Task: In the  document diagram.epub. Below name insert the link: 'in.linkedin.com' Insert Dropdown below the link: Project Status  'Select Not started 'Insert Header and write  "LunaTech" . Change font style to  Yellow Tail
Action: Mouse moved to (384, 430)
Screenshot: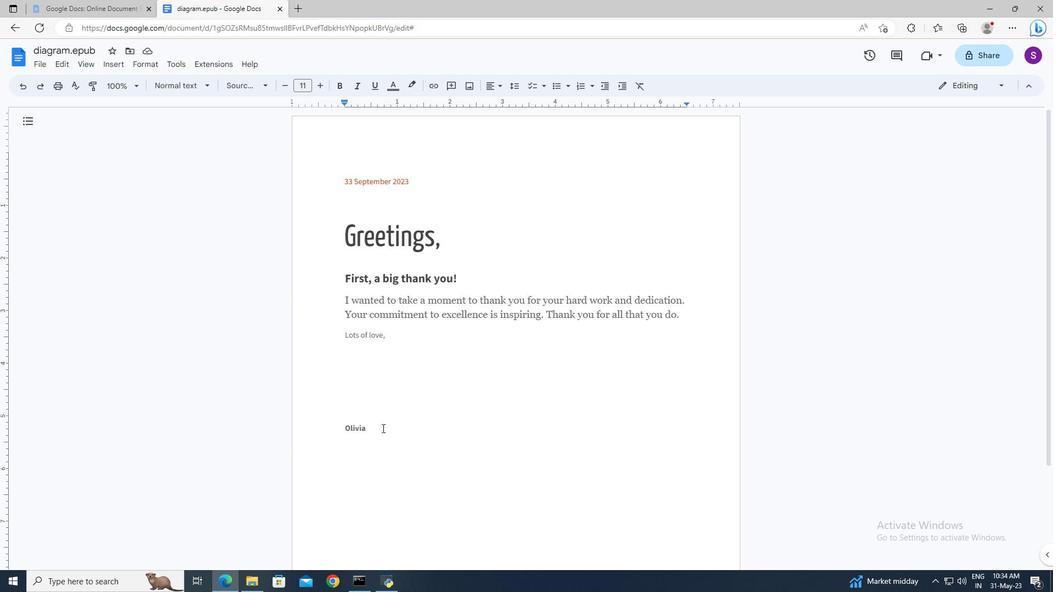 
Action: Mouse pressed left at (384, 430)
Screenshot: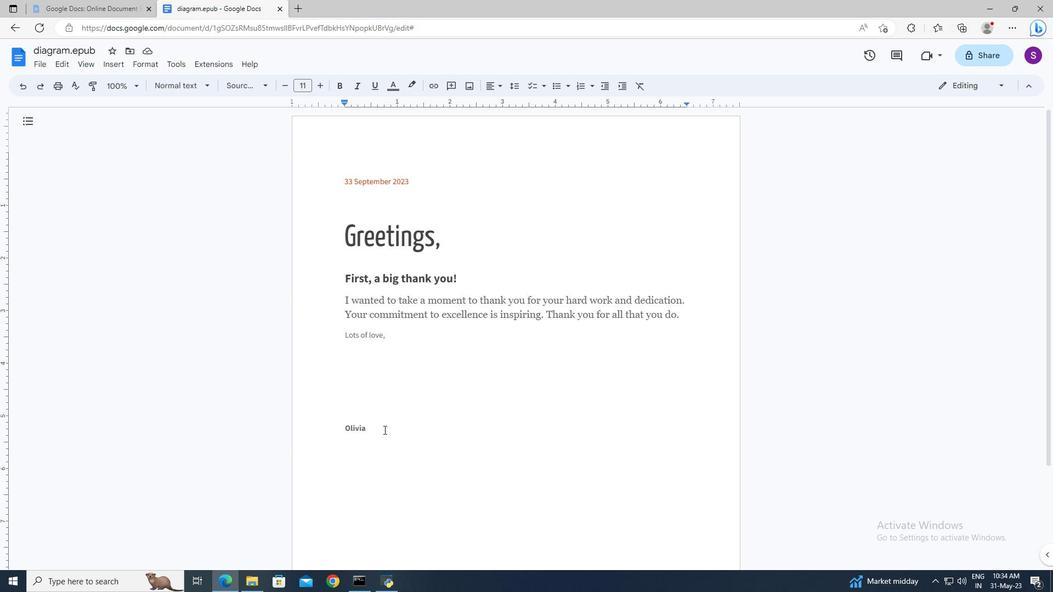 
Action: Key pressed <Key.enter>
Screenshot: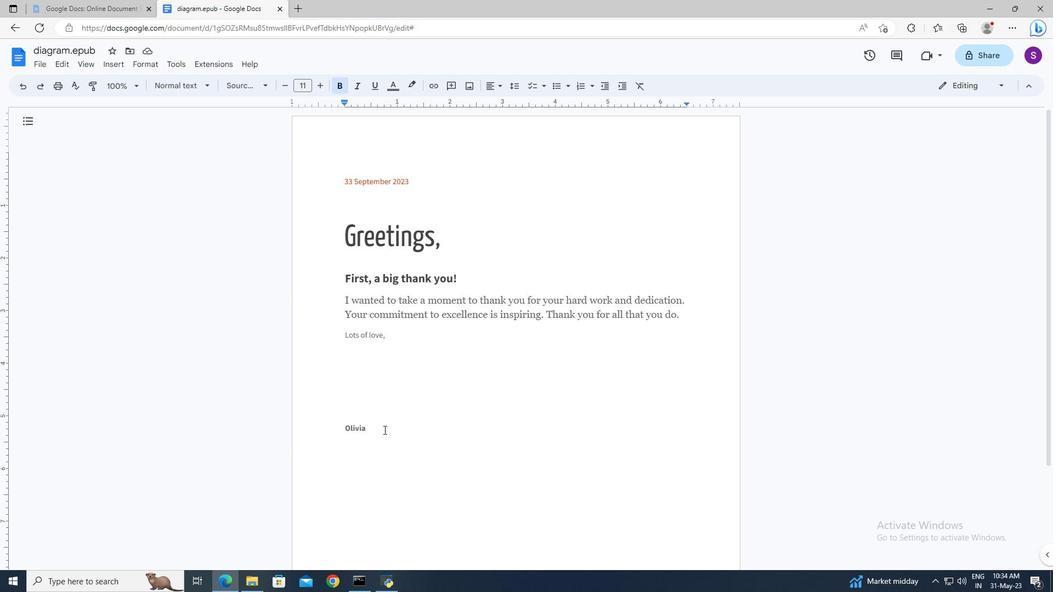 
Action: Mouse moved to (116, 61)
Screenshot: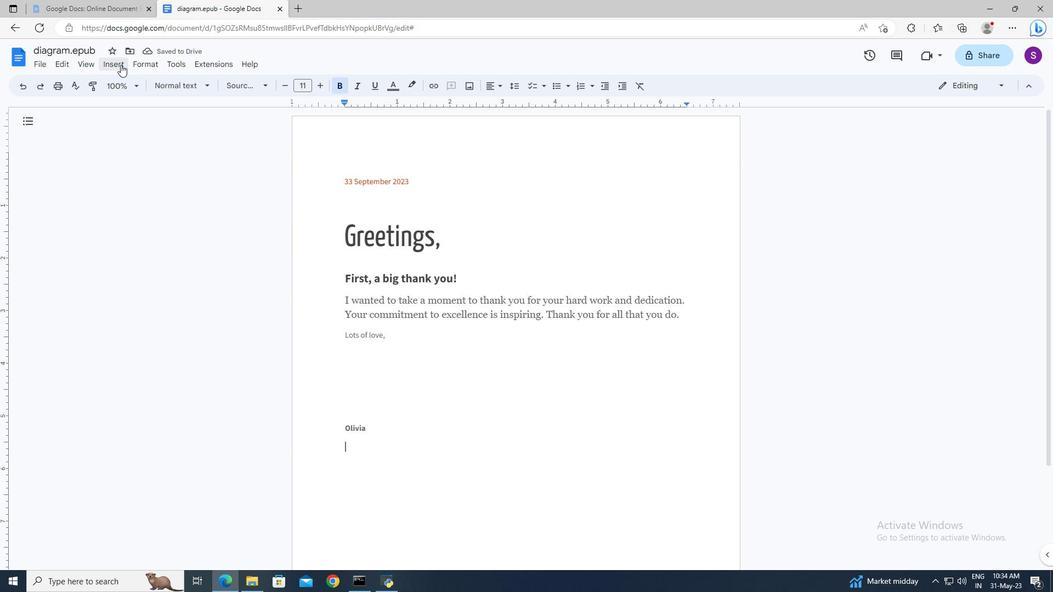 
Action: Mouse pressed left at (116, 61)
Screenshot: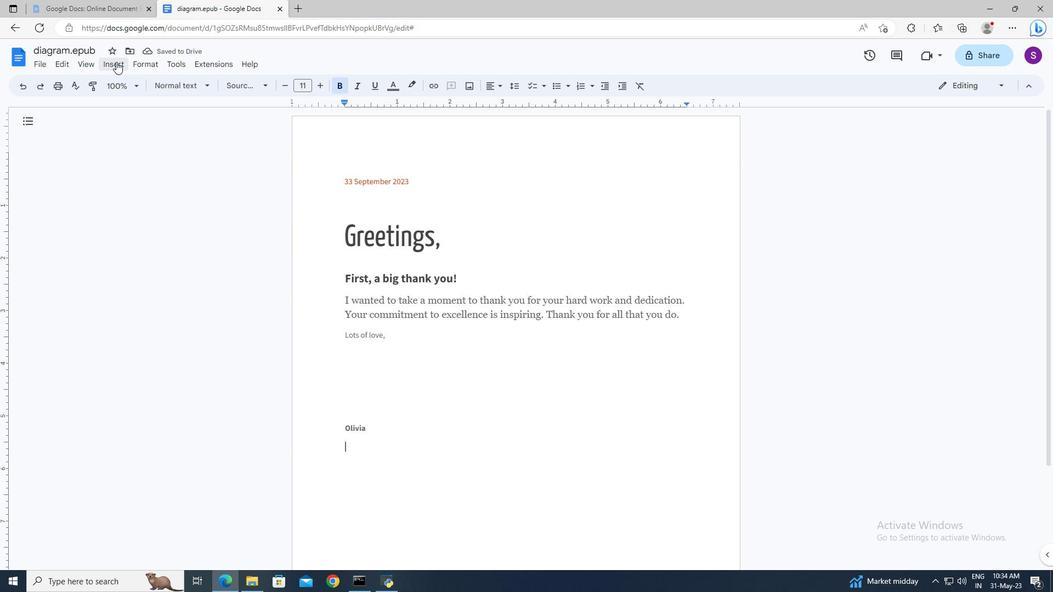 
Action: Mouse moved to (139, 398)
Screenshot: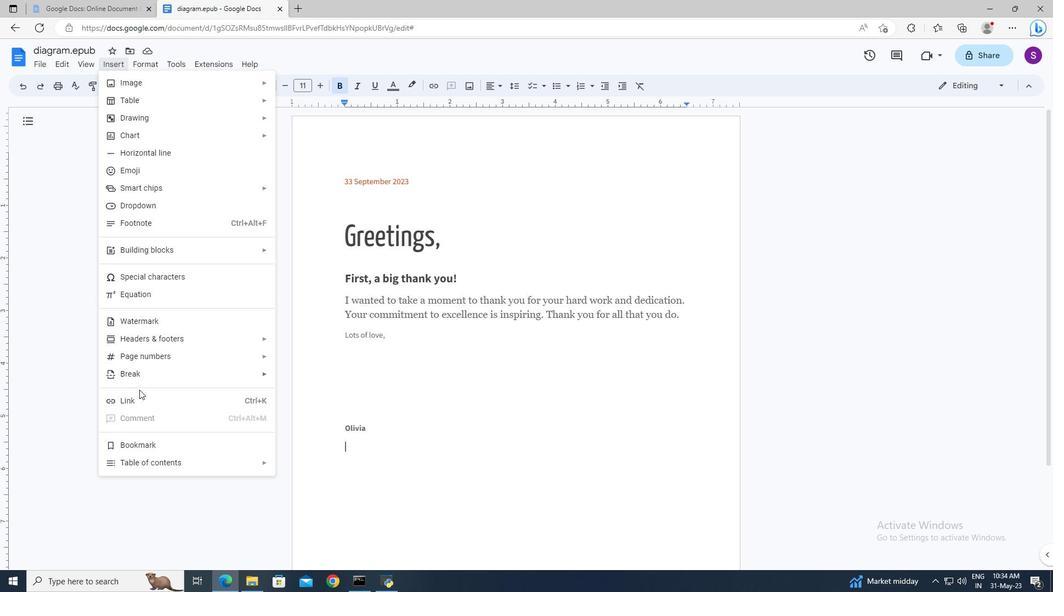 
Action: Mouse pressed left at (139, 398)
Screenshot: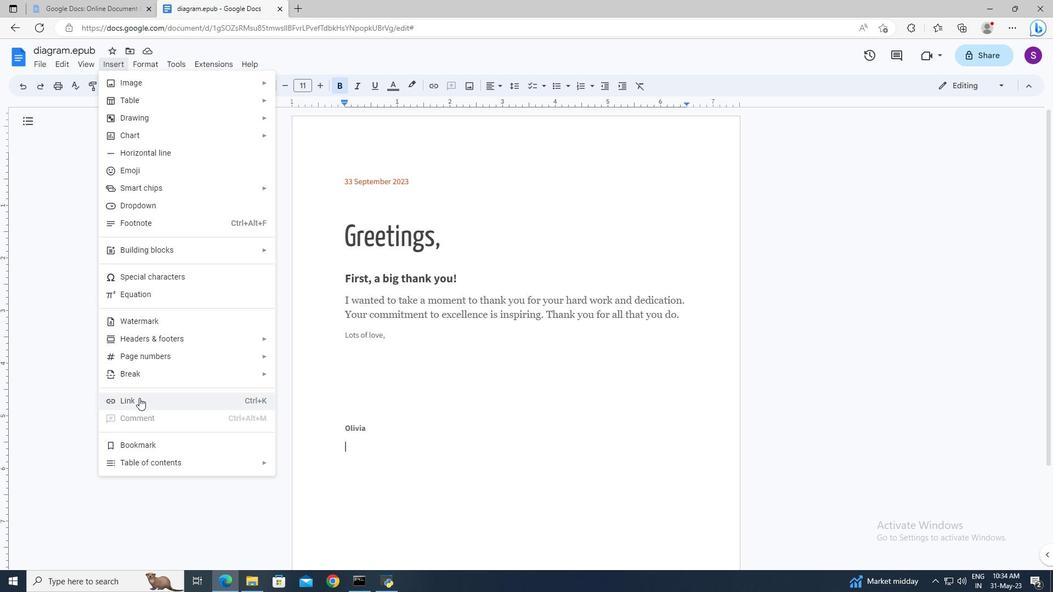 
Action: Mouse moved to (140, 398)
Screenshot: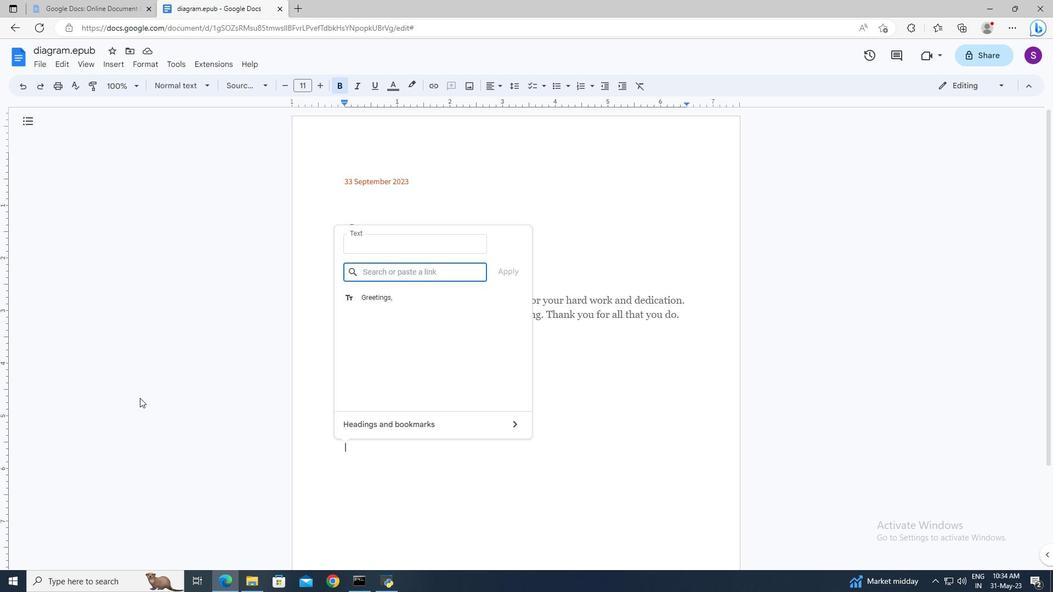 
Action: Key pressed in.linkedin.com<Key.enter>
Screenshot: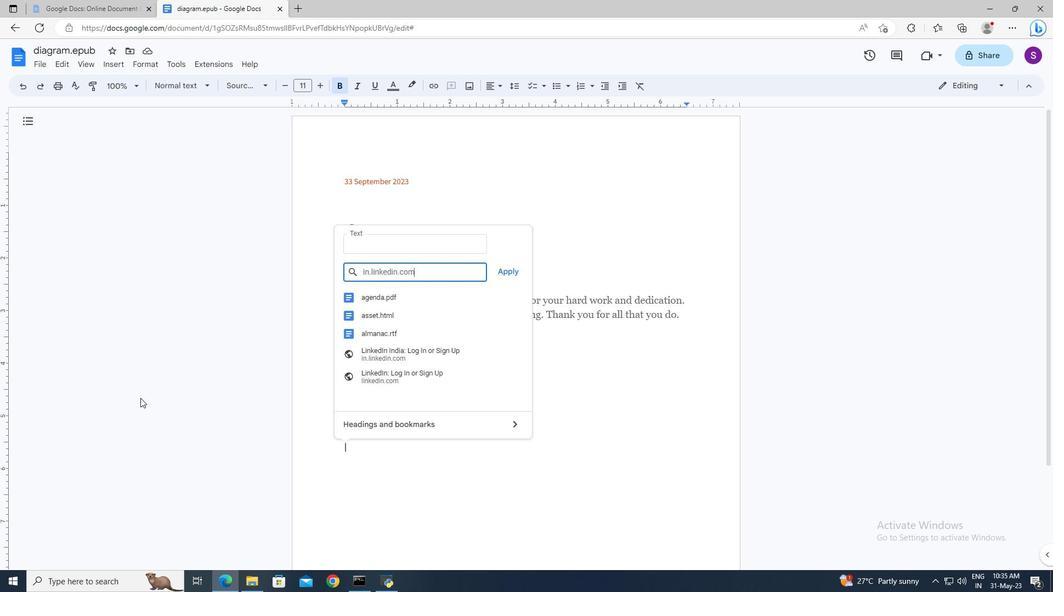 
Action: Mouse moved to (374, 463)
Screenshot: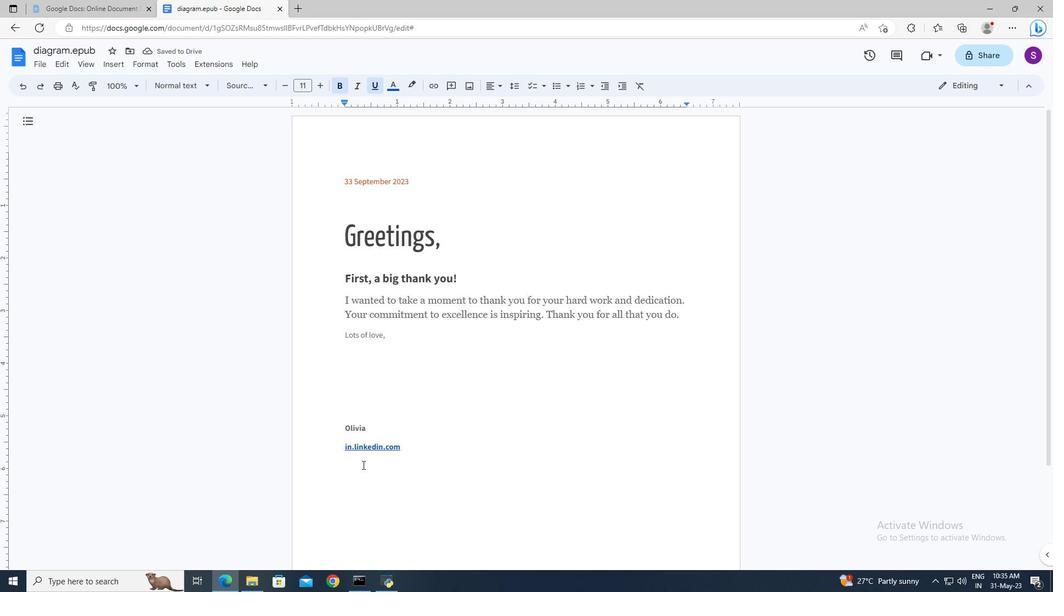 
Action: Key pressed <Key.enter>
Screenshot: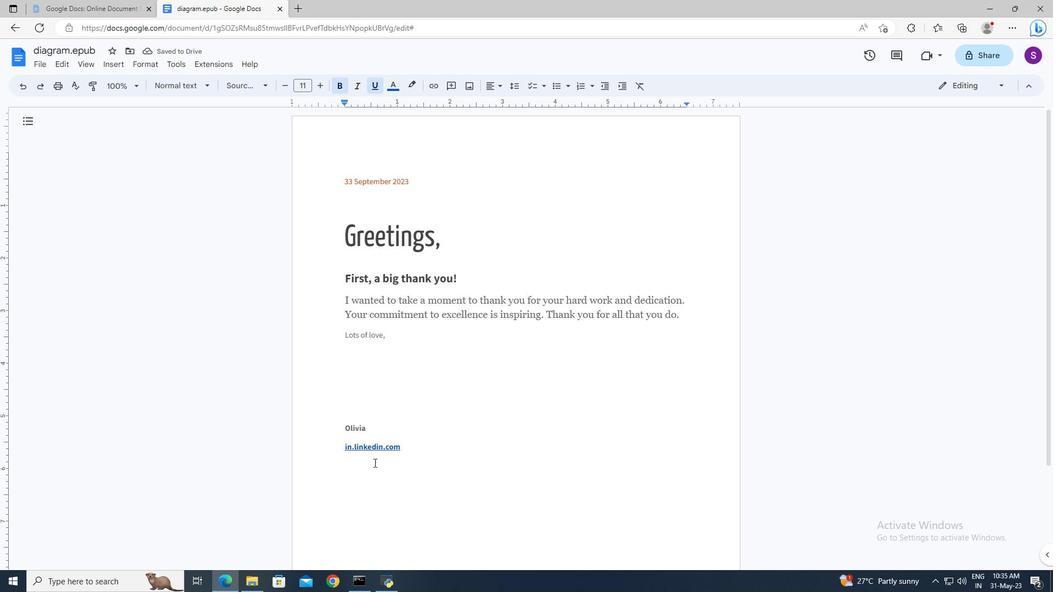 
Action: Mouse moved to (123, 64)
Screenshot: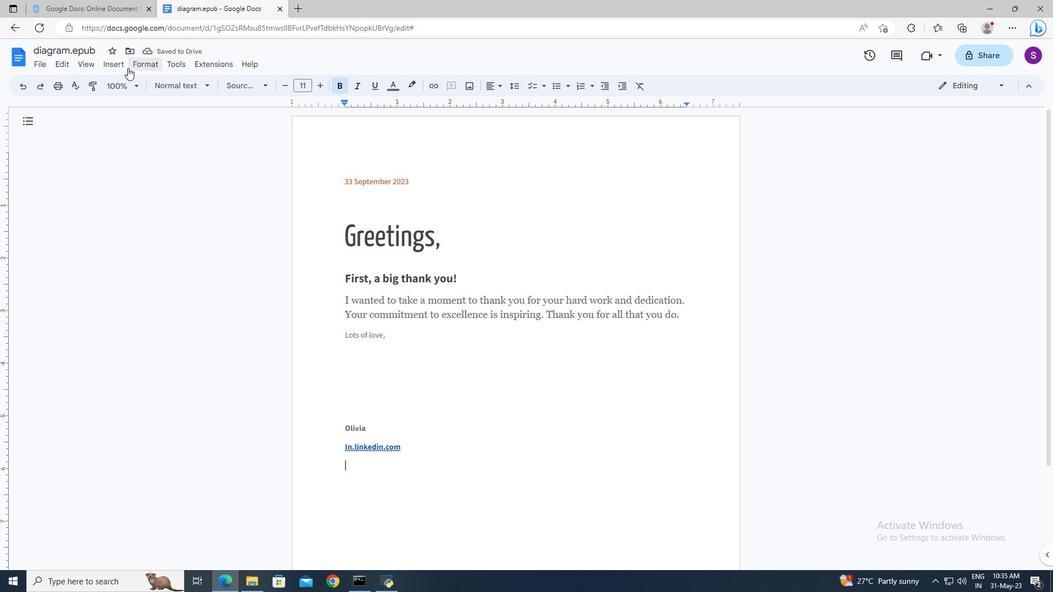 
Action: Mouse pressed left at (123, 64)
Screenshot: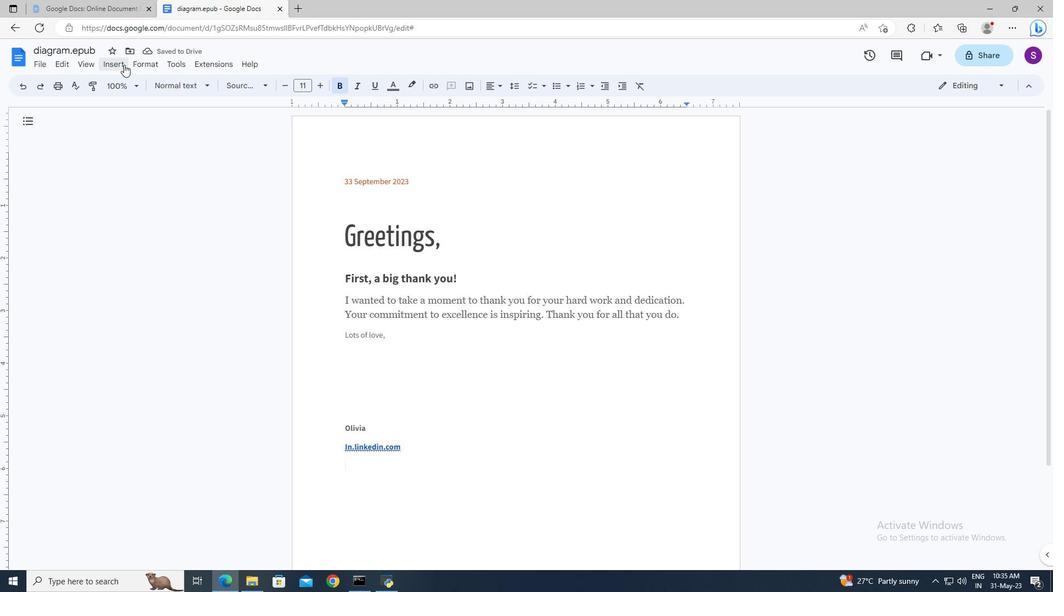 
Action: Mouse moved to (134, 203)
Screenshot: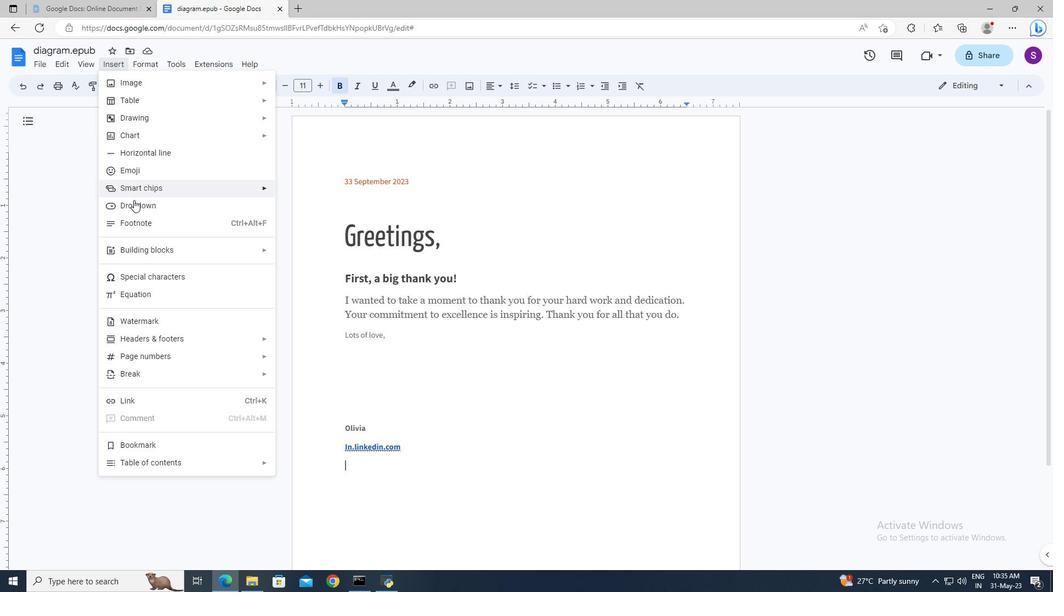 
Action: Mouse pressed left at (134, 203)
Screenshot: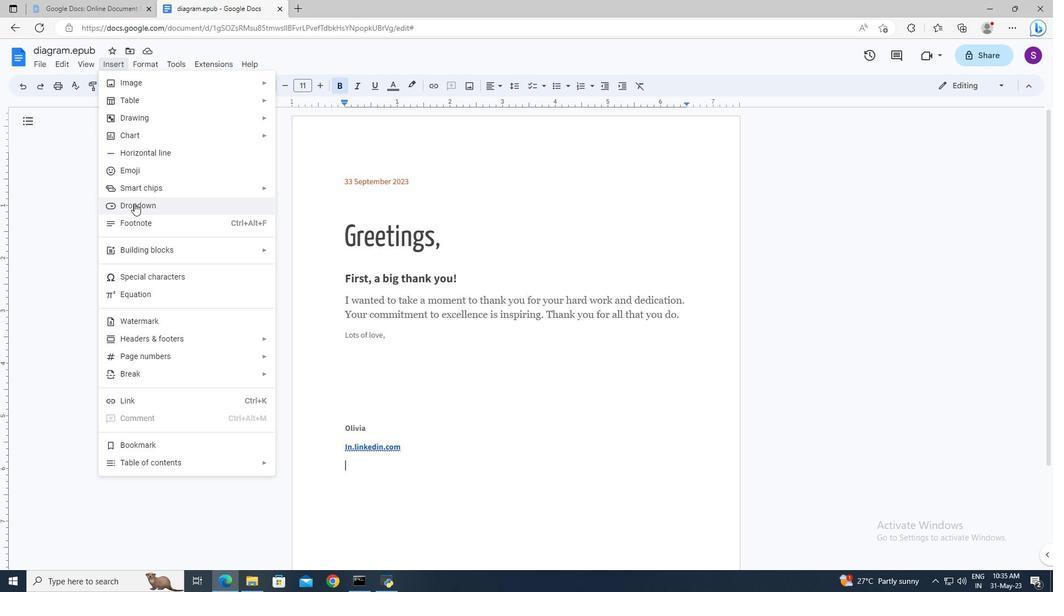 
Action: Mouse moved to (397, 472)
Screenshot: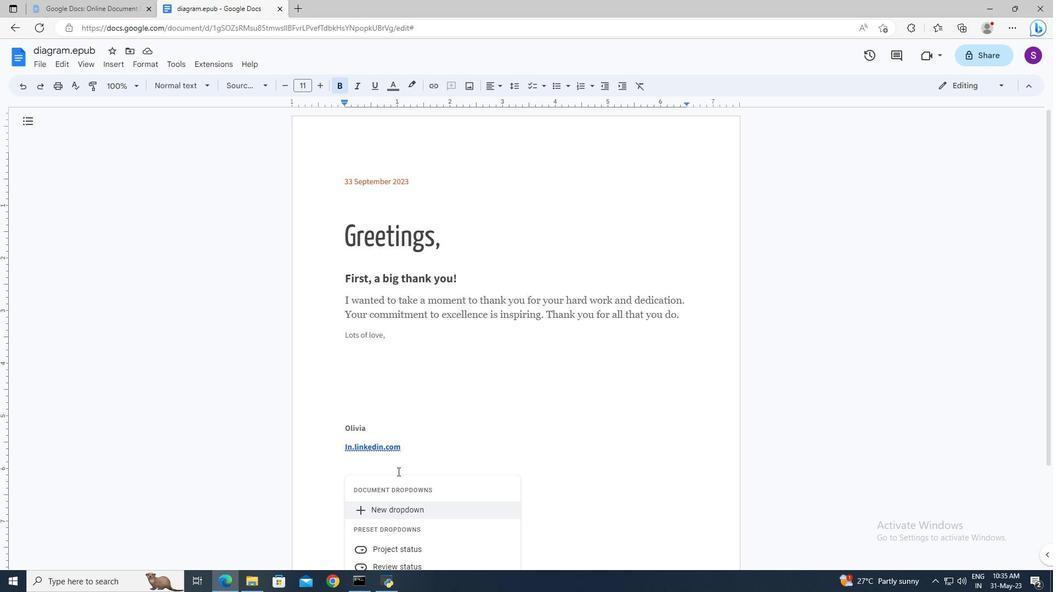 
Action: Mouse scrolled (397, 471) with delta (0, 0)
Screenshot: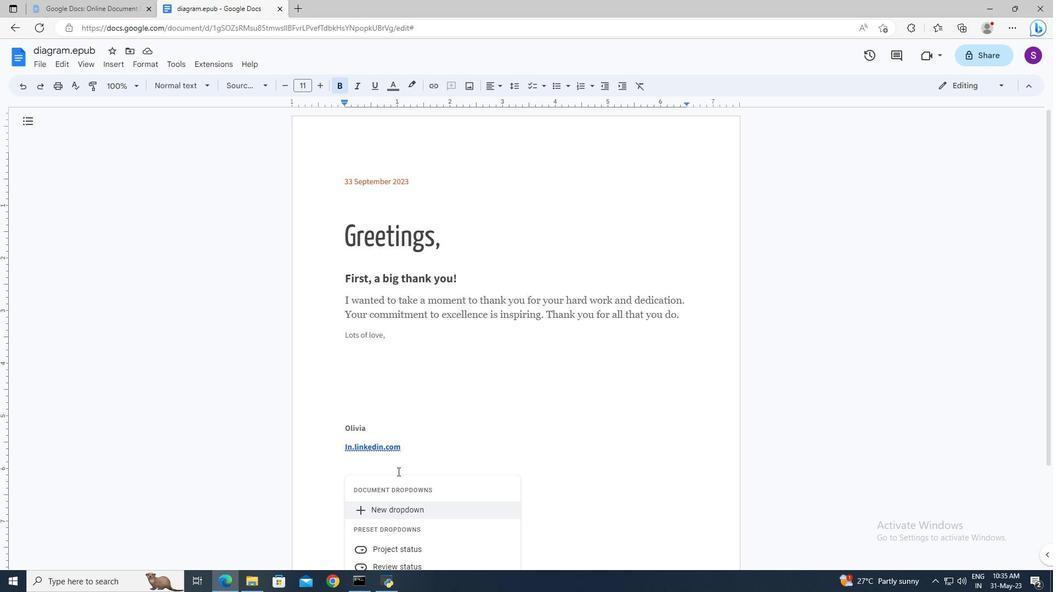 
Action: Mouse moved to (535, 504)
Screenshot: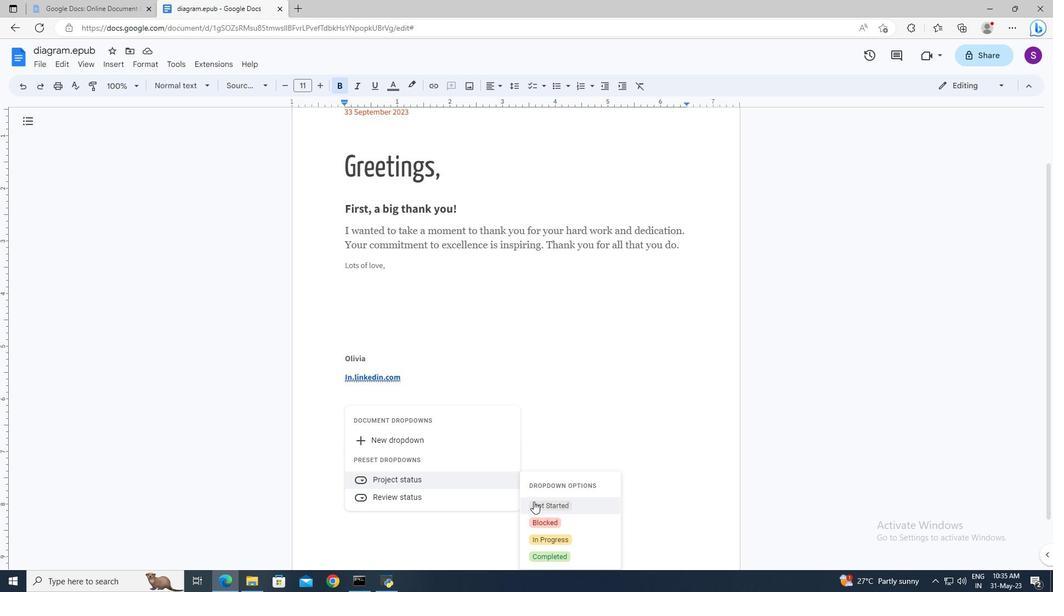 
Action: Mouse pressed left at (535, 504)
Screenshot: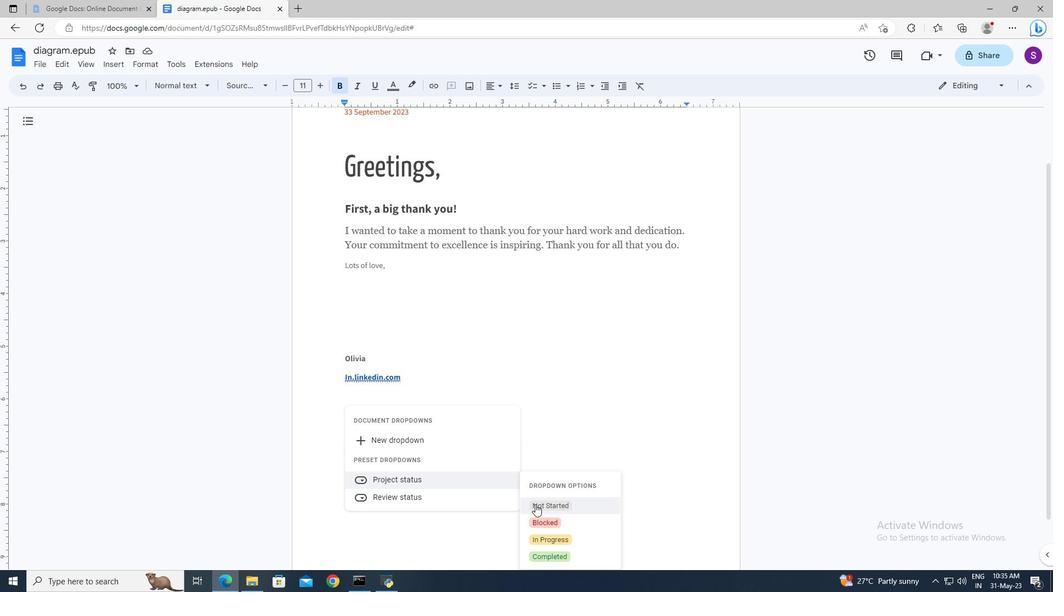 
Action: Mouse moved to (120, 65)
Screenshot: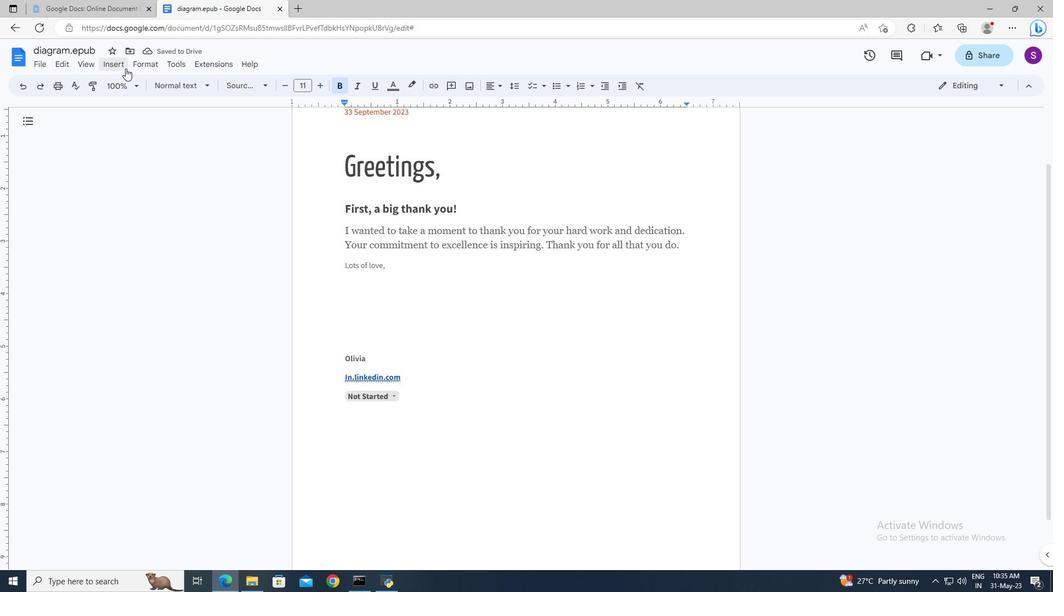 
Action: Mouse pressed left at (120, 65)
Screenshot: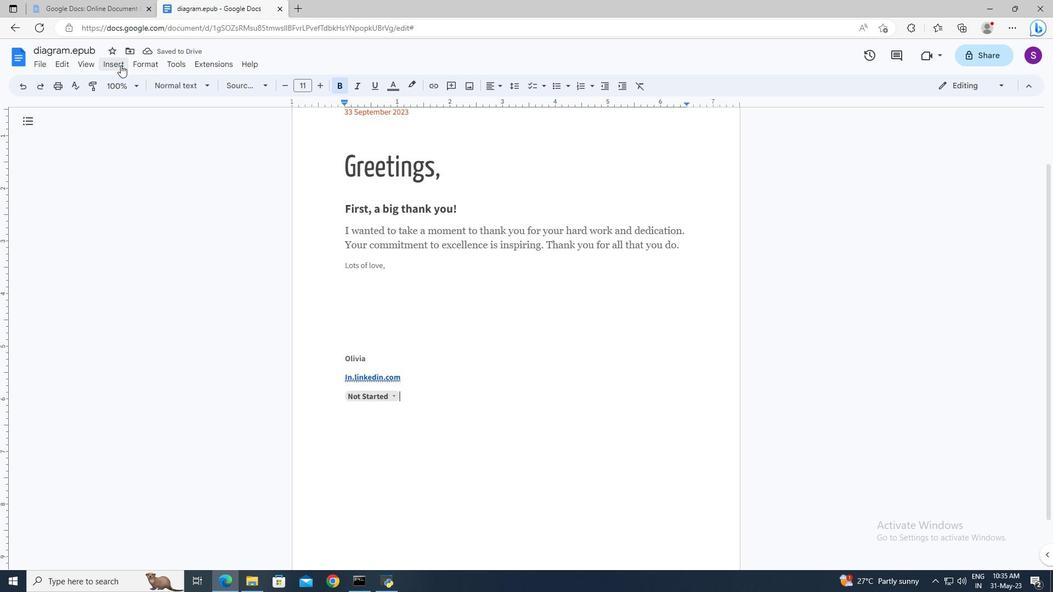
Action: Mouse moved to (292, 344)
Screenshot: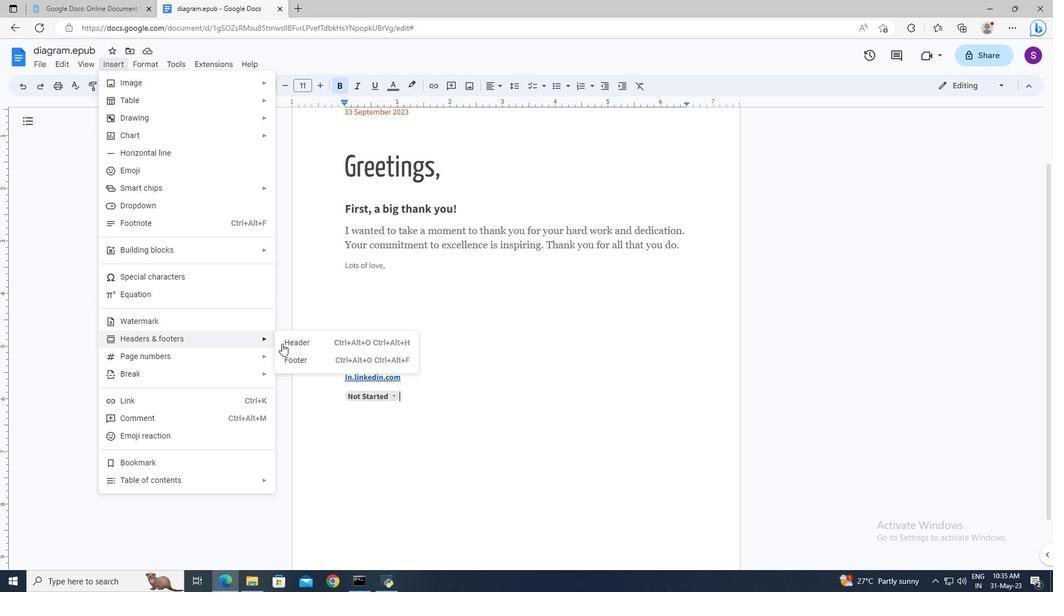 
Action: Mouse pressed left at (292, 344)
Screenshot: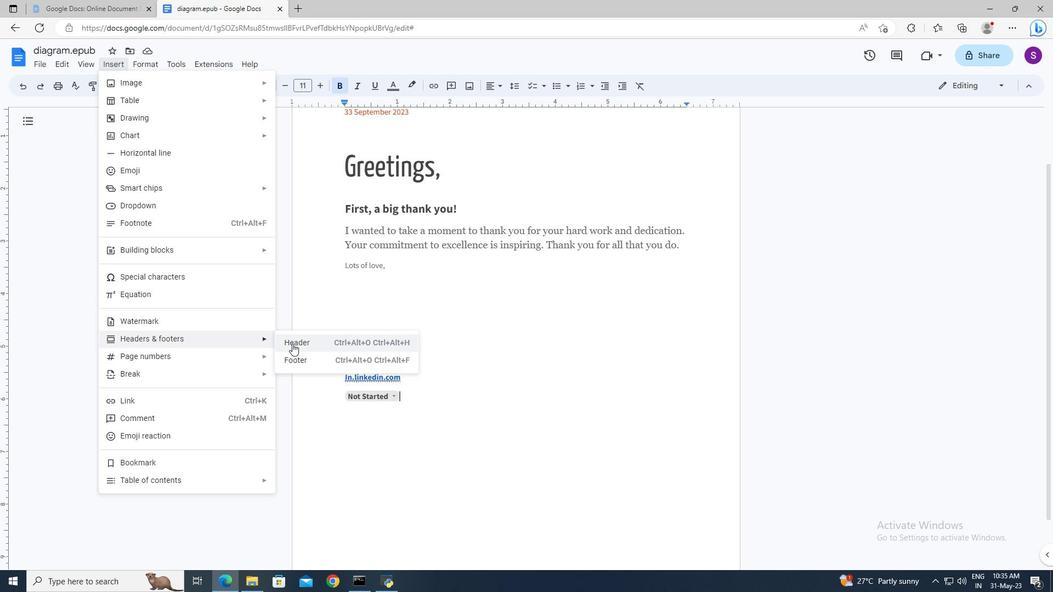 
Action: Key pressed <Key.shift>Luna<Key.shift>Tech
Screenshot: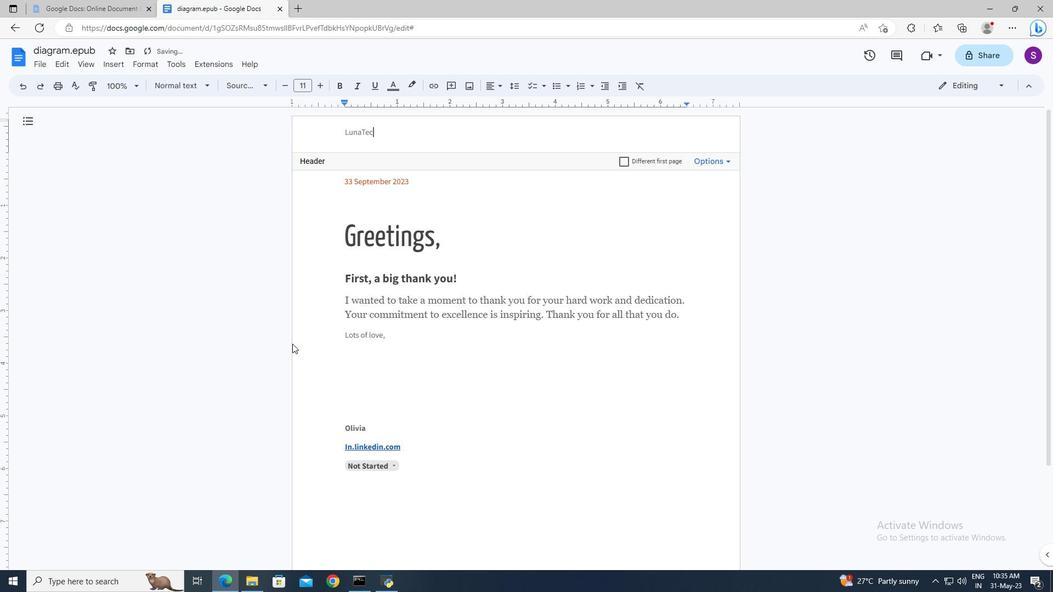 
Action: Mouse moved to (365, 133)
Screenshot: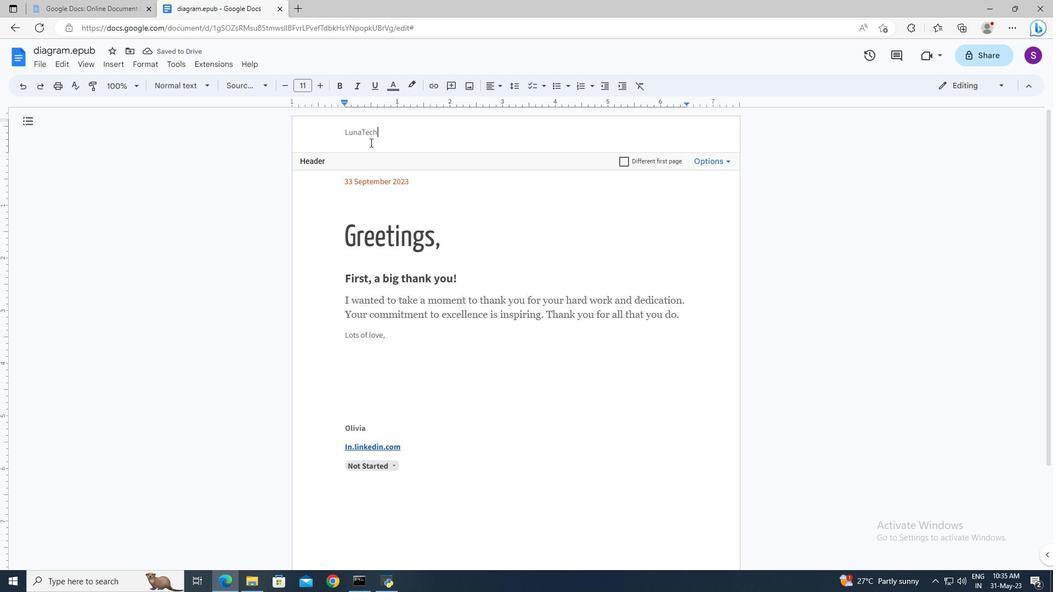 
Action: Mouse pressed left at (365, 133)
Screenshot: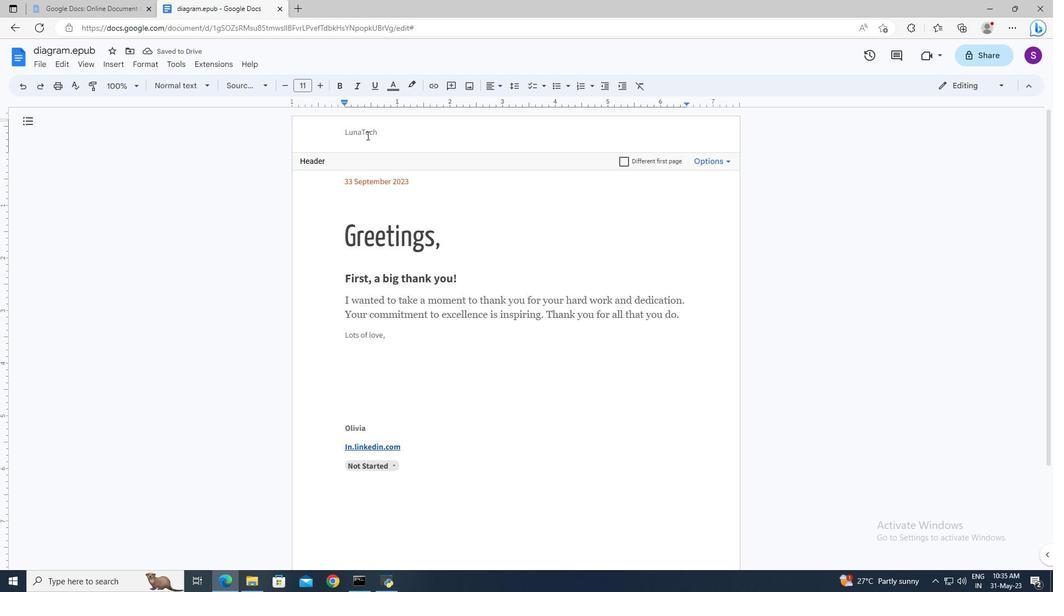 
Action: Mouse pressed left at (365, 133)
Screenshot: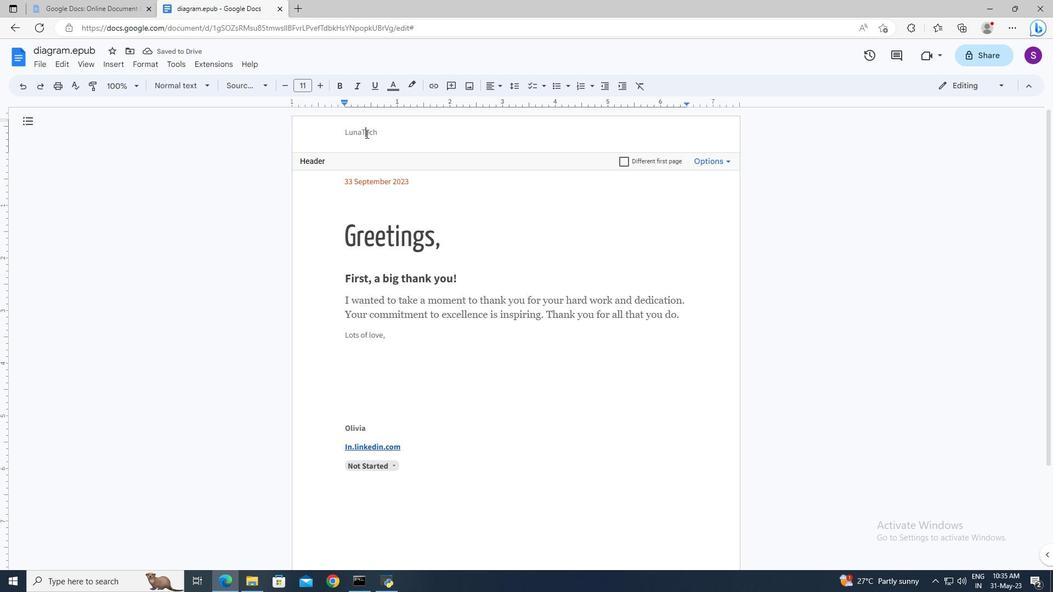 
Action: Mouse moved to (269, 86)
Screenshot: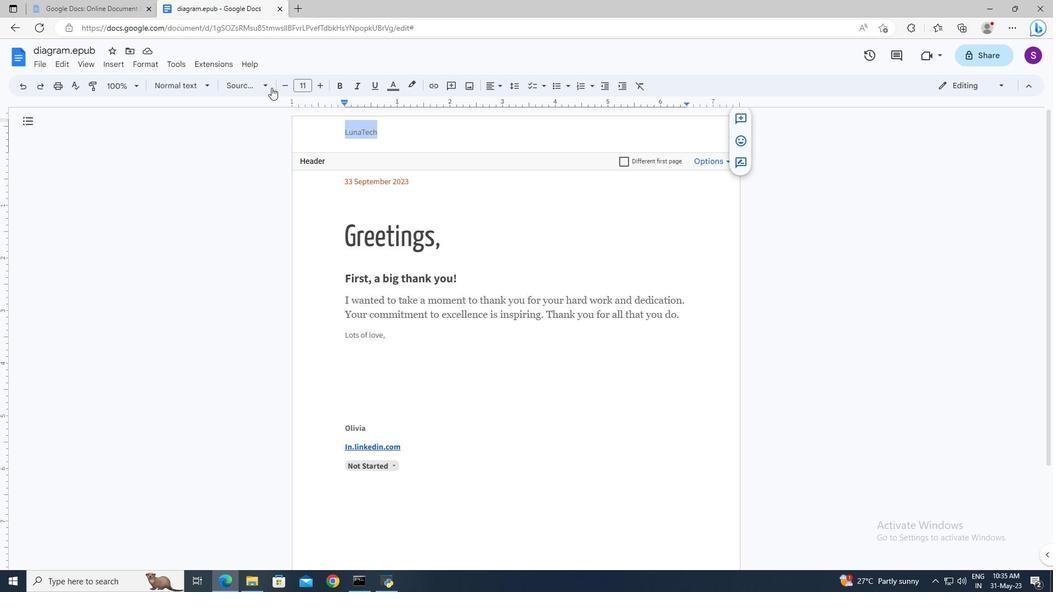 
Action: Mouse pressed left at (269, 86)
Screenshot: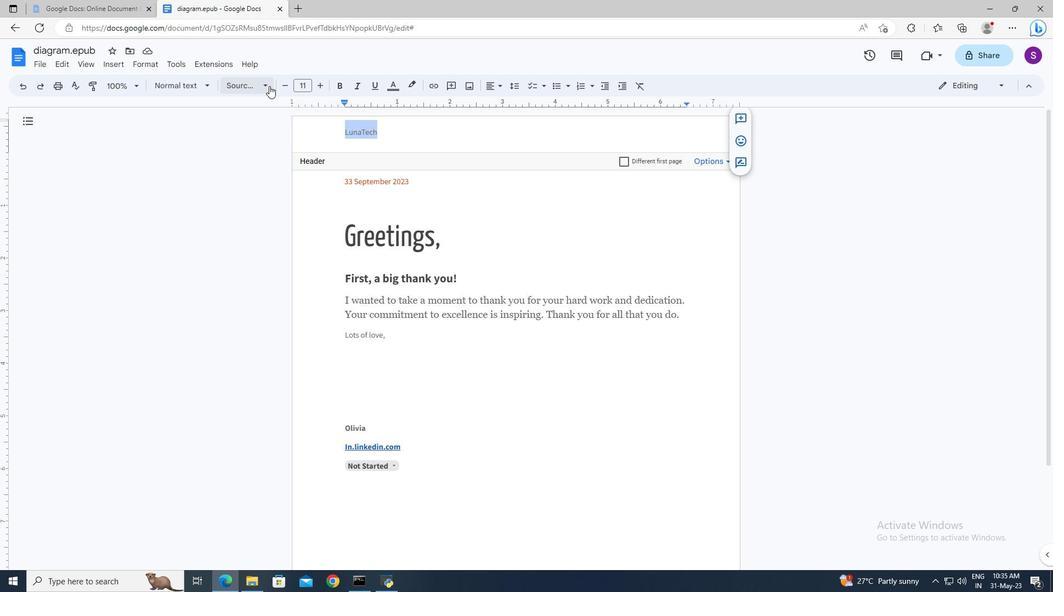 
Action: Mouse moved to (300, 458)
Screenshot: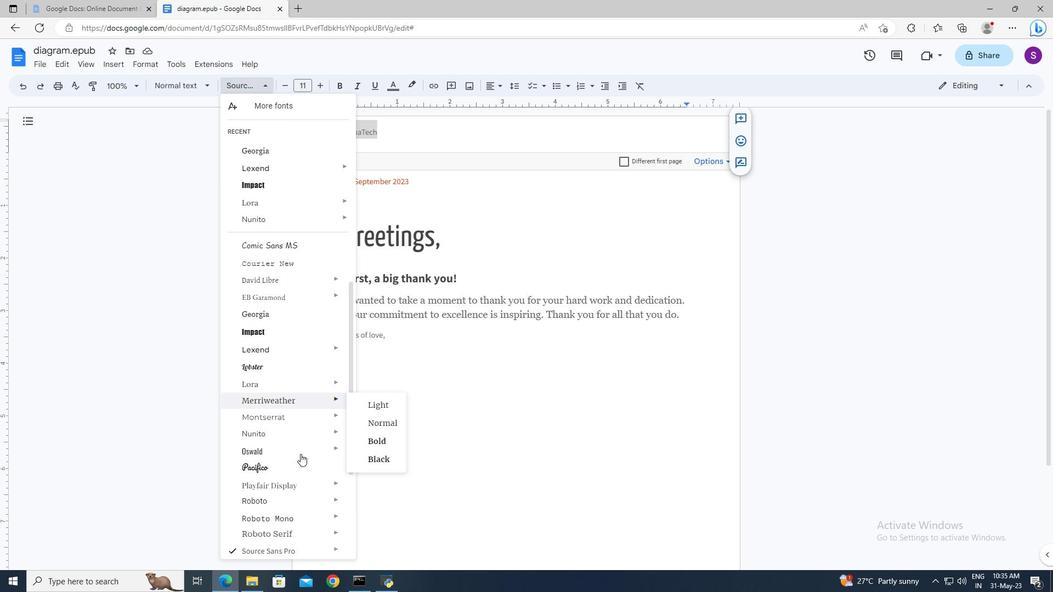 
Action: Mouse scrolled (300, 457) with delta (0, 0)
Screenshot: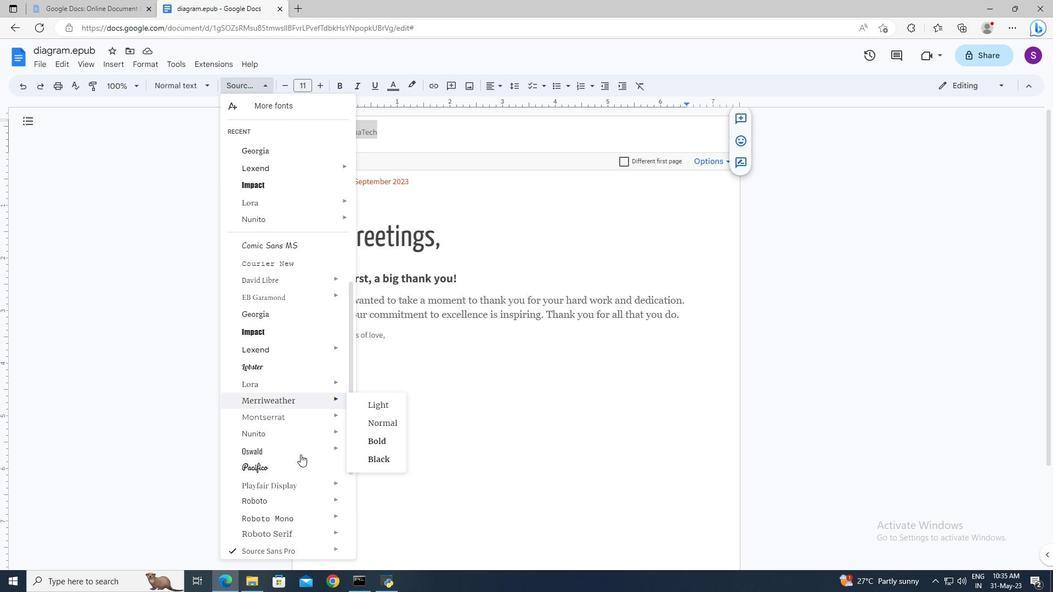 
Action: Mouse scrolled (300, 457) with delta (0, 0)
Screenshot: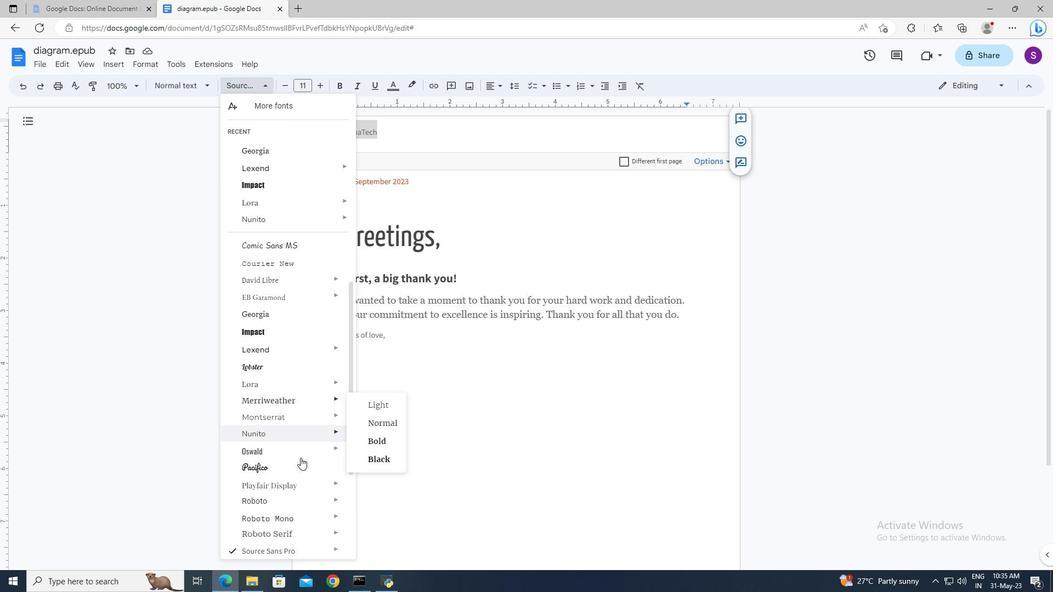 
Action: Mouse moved to (297, 485)
Screenshot: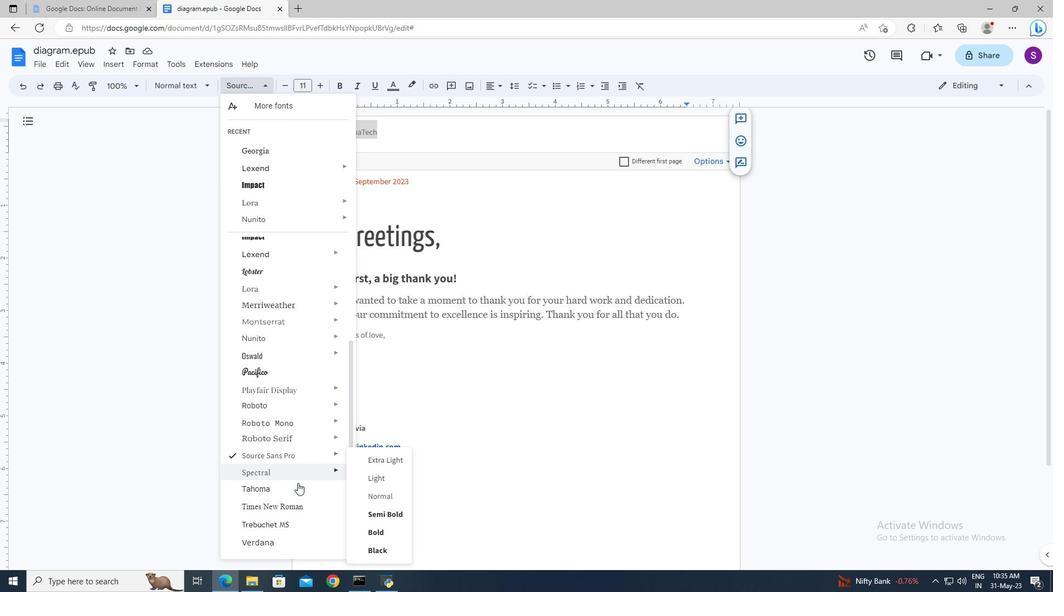 
Action: Mouse scrolled (297, 483) with delta (0, 0)
Screenshot: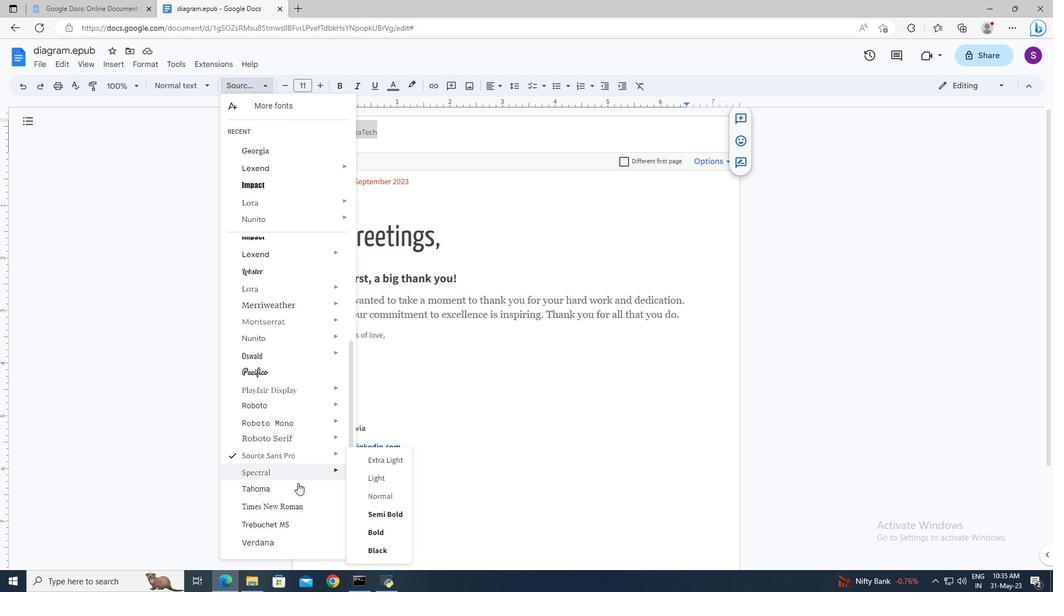 
Action: Mouse moved to (297, 486)
Screenshot: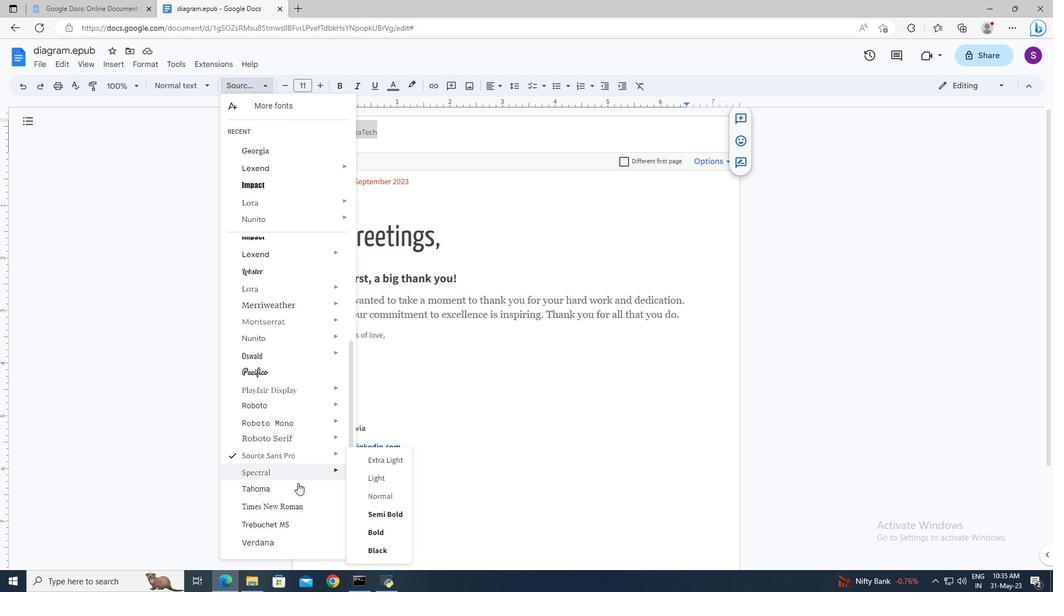 
Action: Mouse scrolled (297, 485) with delta (0, 0)
Screenshot: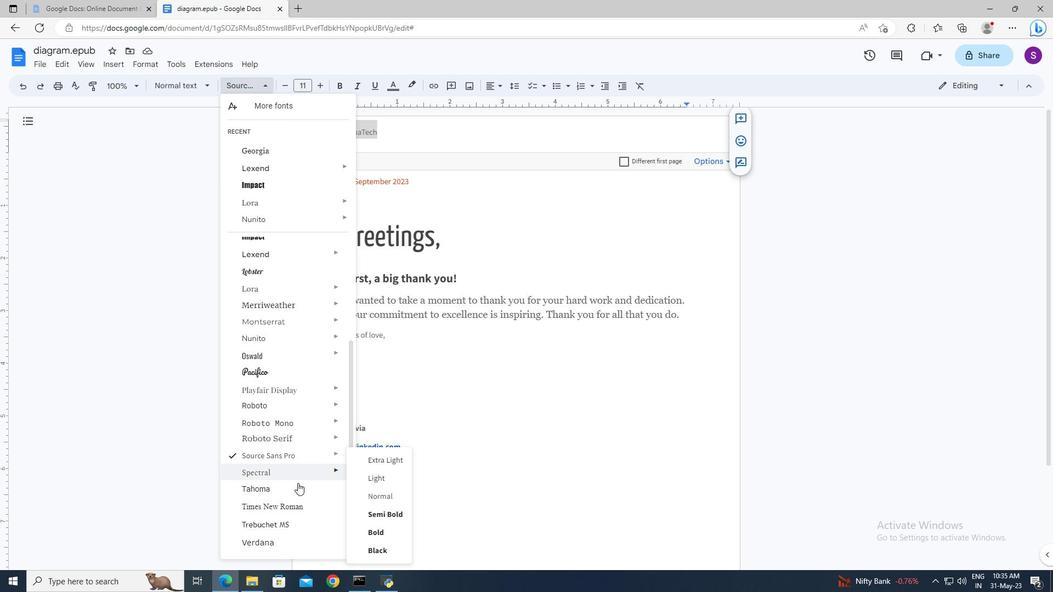 
Action: Mouse moved to (278, 543)
Screenshot: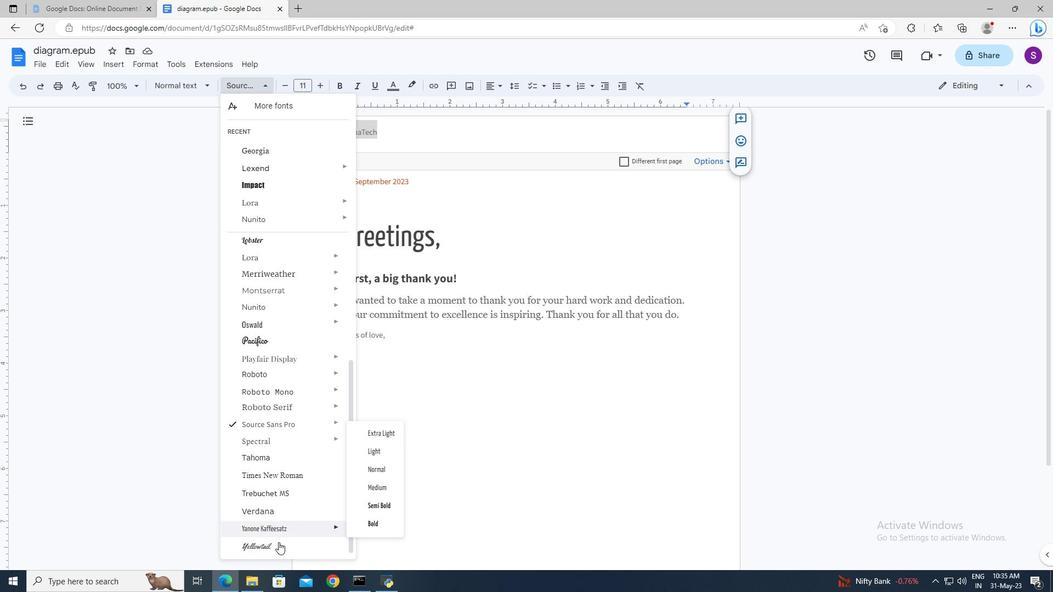 
Action: Mouse pressed left at (278, 543)
Screenshot: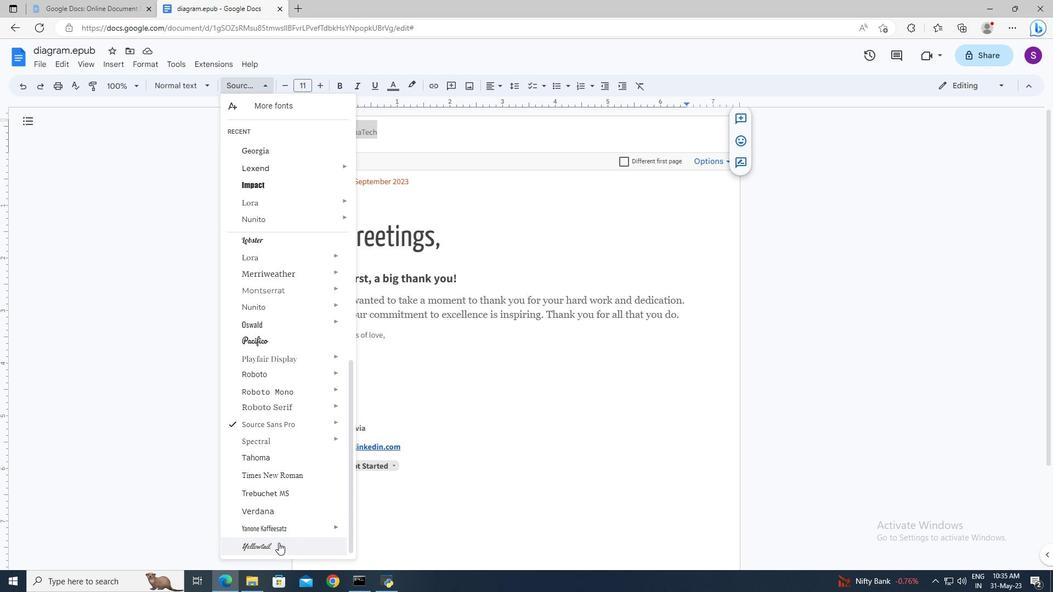 
Action: Mouse moved to (421, 416)
Screenshot: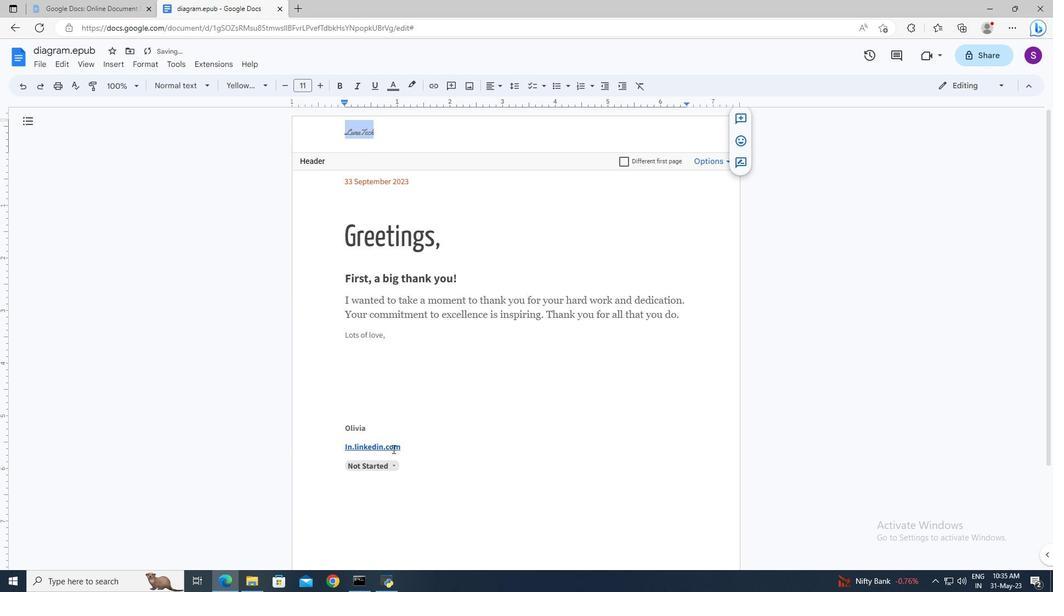 
Action: Mouse pressed left at (421, 416)
Screenshot: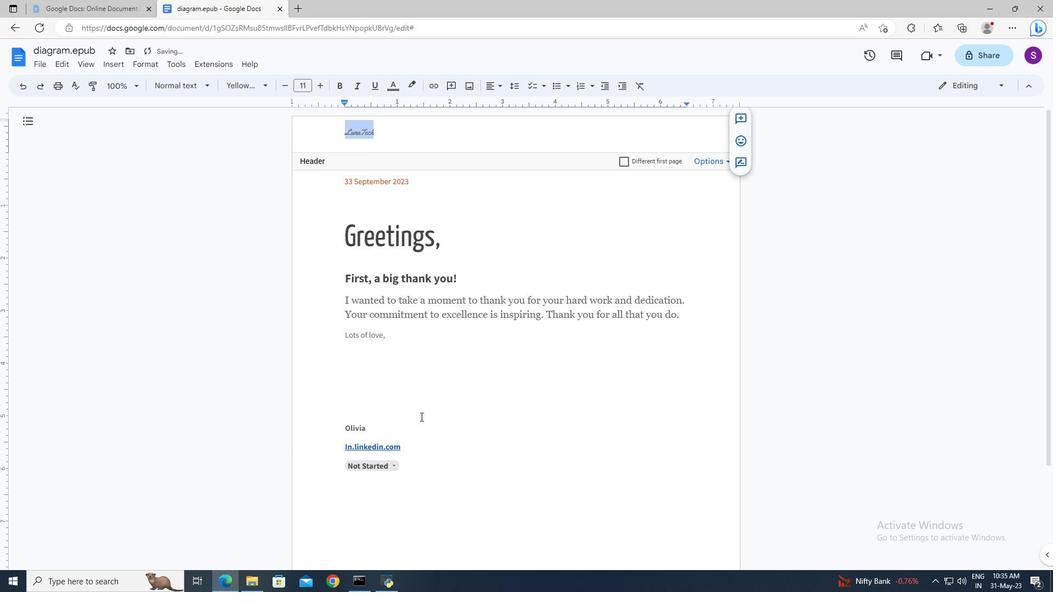 
